 Task: Look for properties with 6 bedrooms.
Action: Mouse moved to (763, 438)
Screenshot: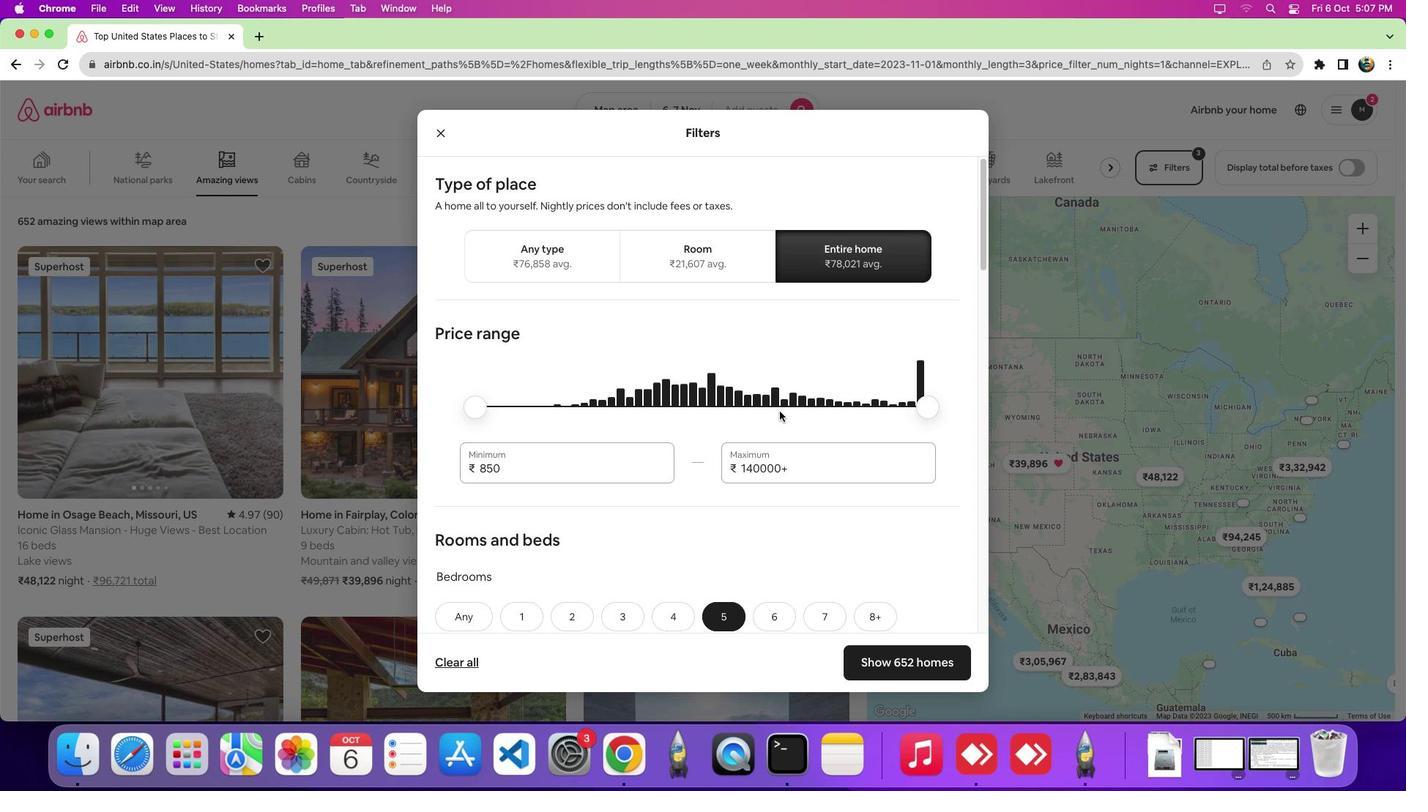 
Action: Mouse pressed left at (763, 438)
Screenshot: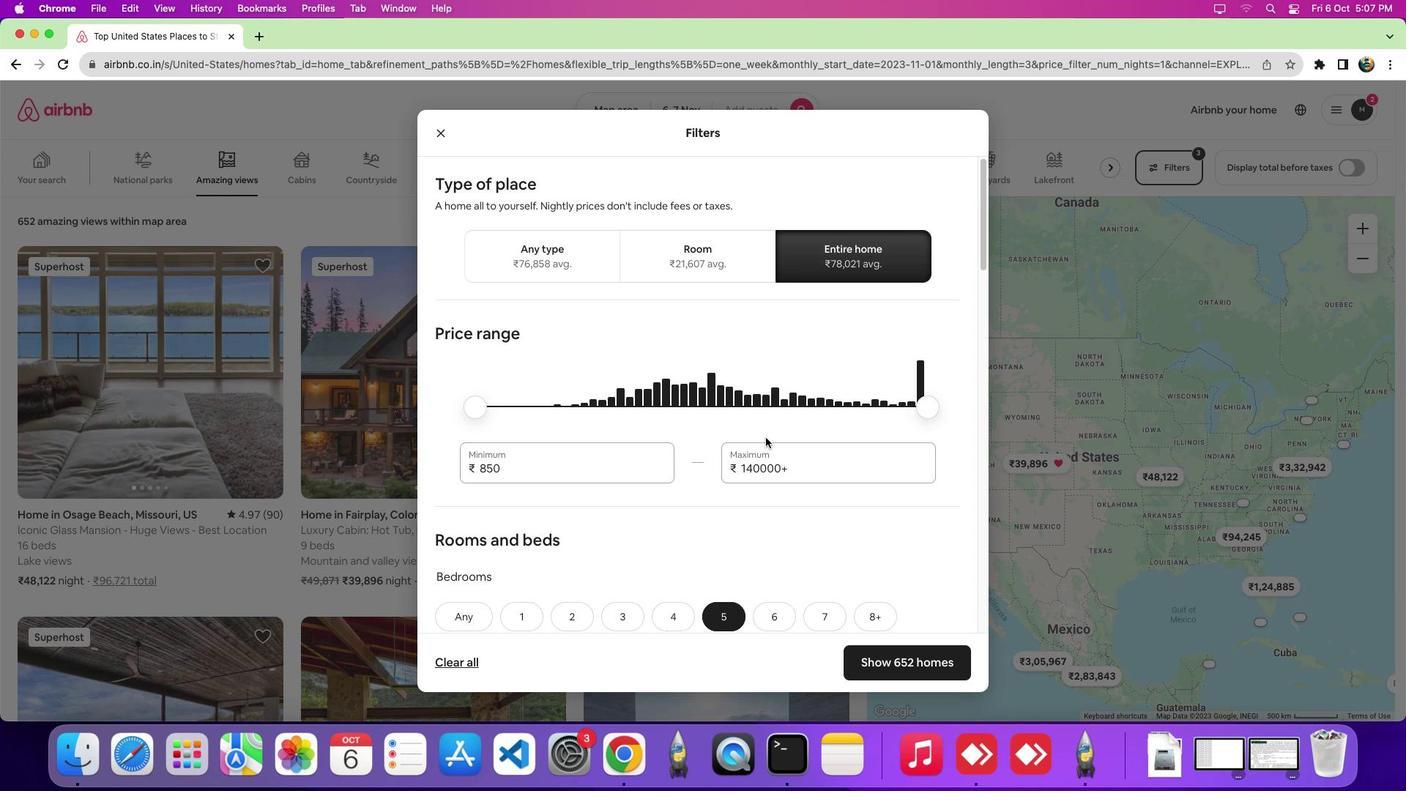
Action: Mouse moved to (661, 531)
Screenshot: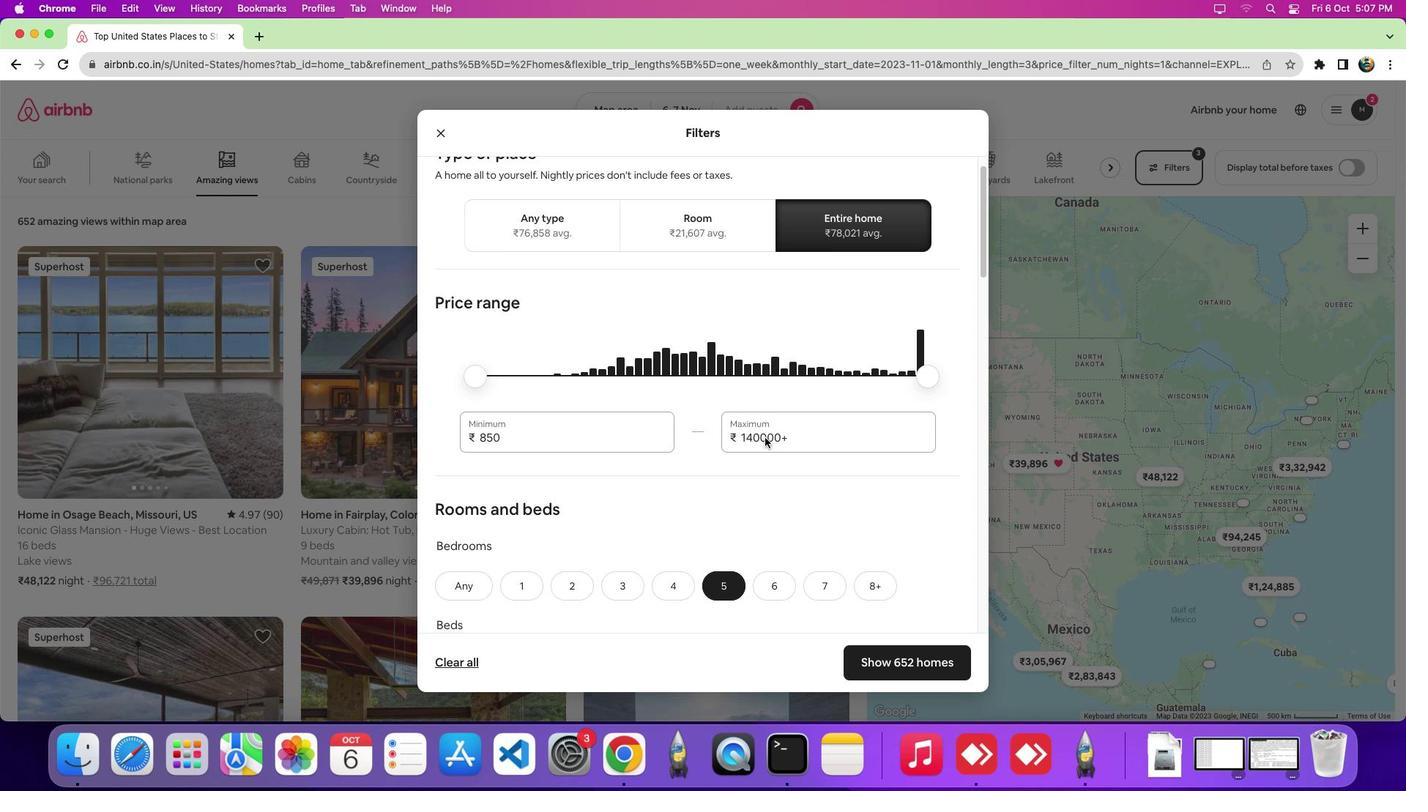 
Action: Mouse scrolled (661, 531) with delta (-689, 301)
Screenshot: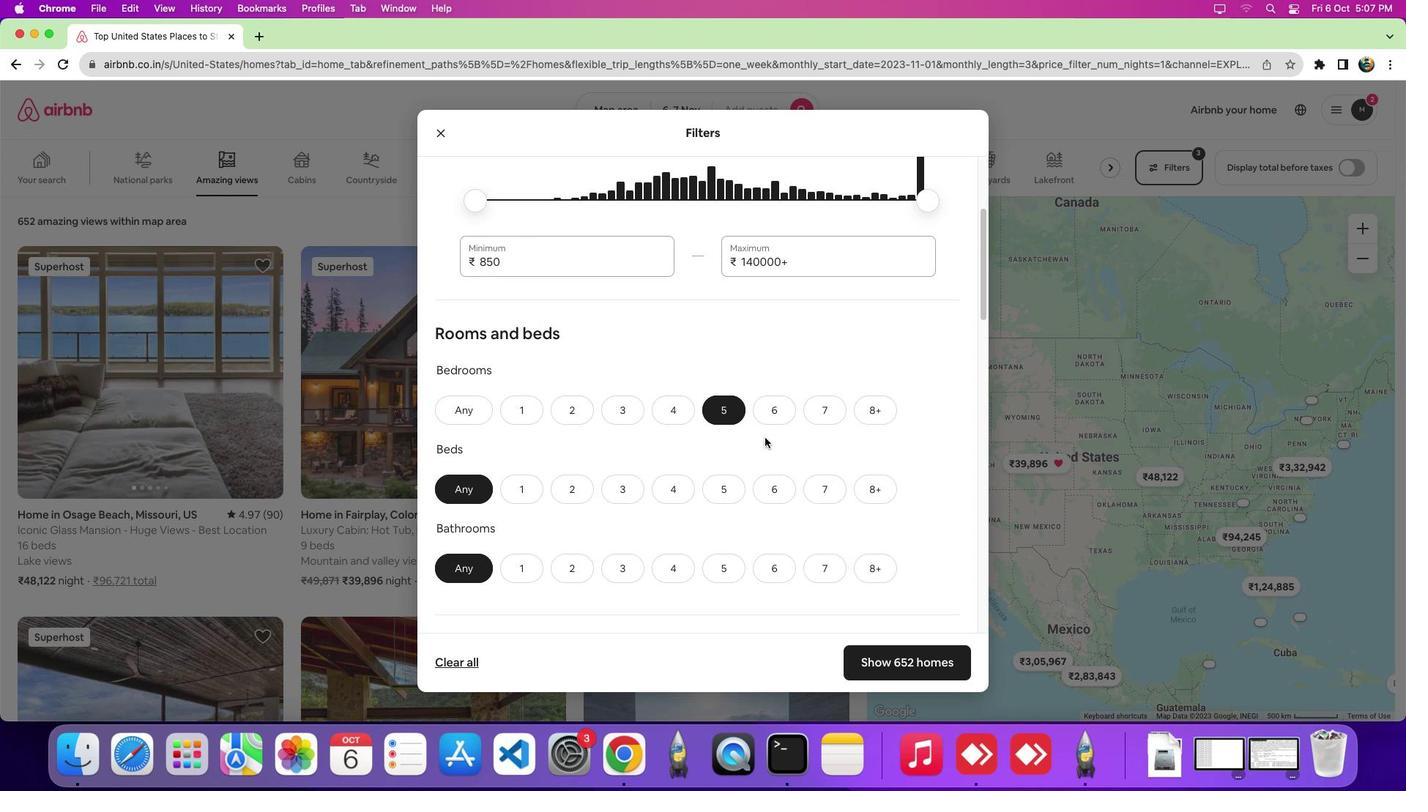 
Action: Mouse scrolled (661, 531) with delta (-689, 301)
Screenshot: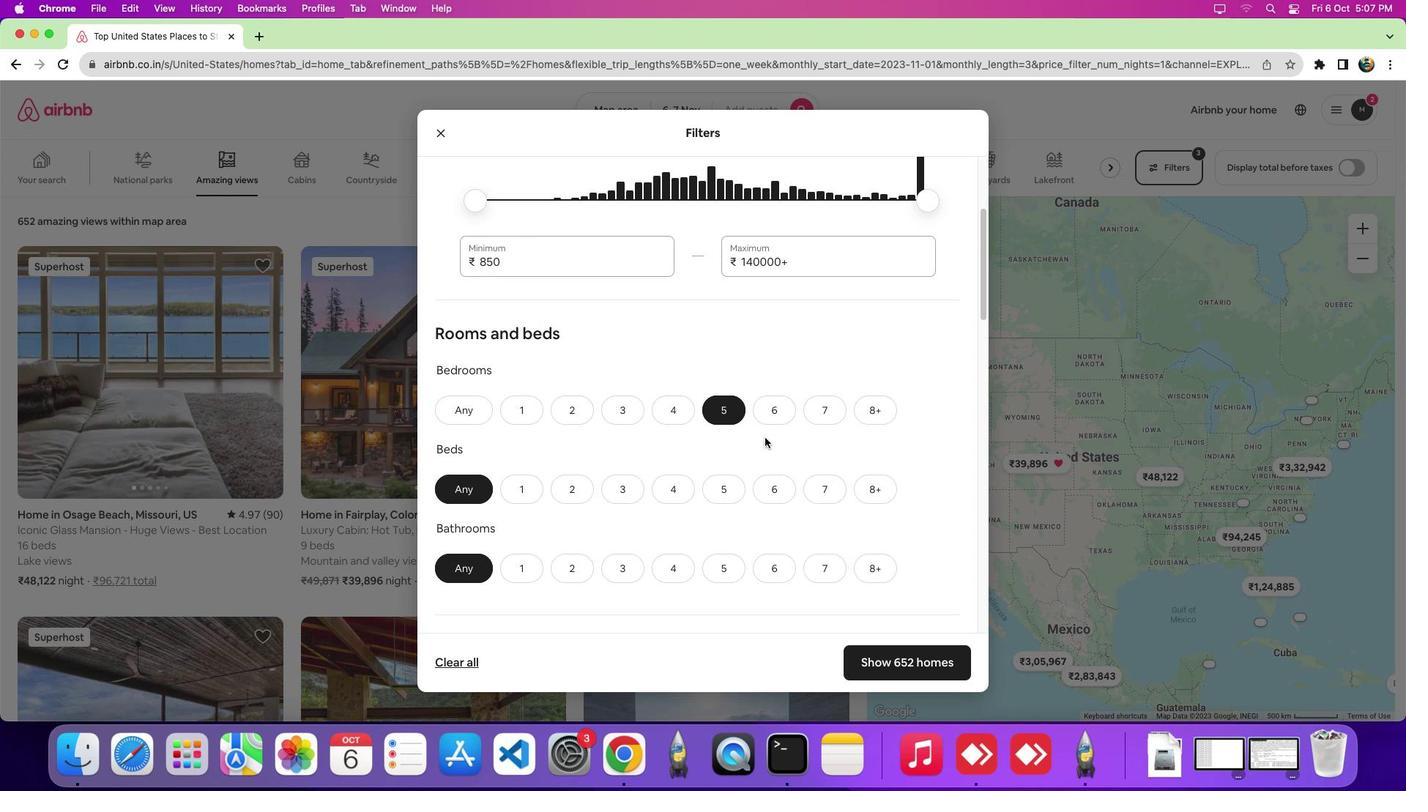 
Action: Mouse scrolled (661, 531) with delta (-689, 301)
Screenshot: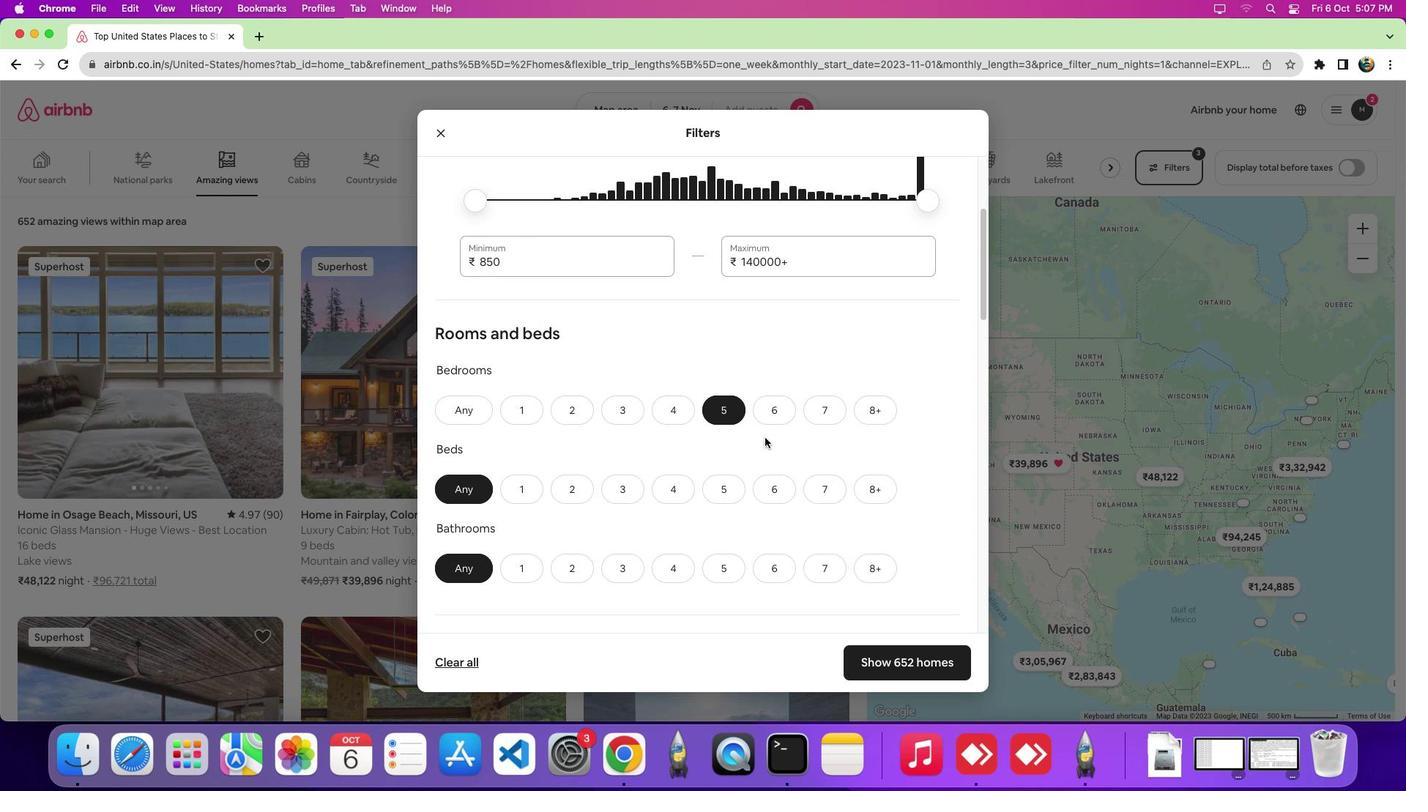 
Action: Mouse scrolled (661, 531) with delta (-689, 300)
Screenshot: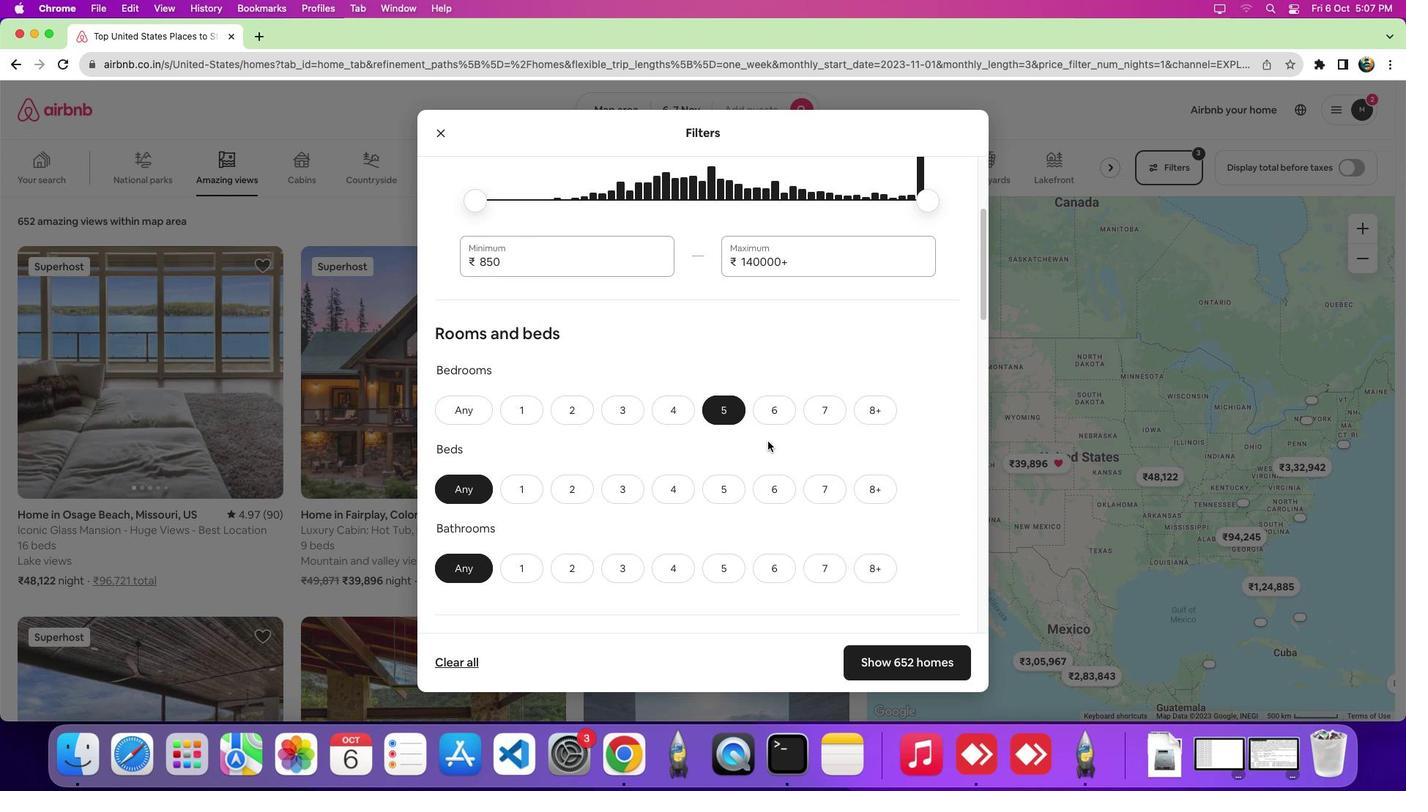 
Action: Mouse moved to (674, 514)
Screenshot: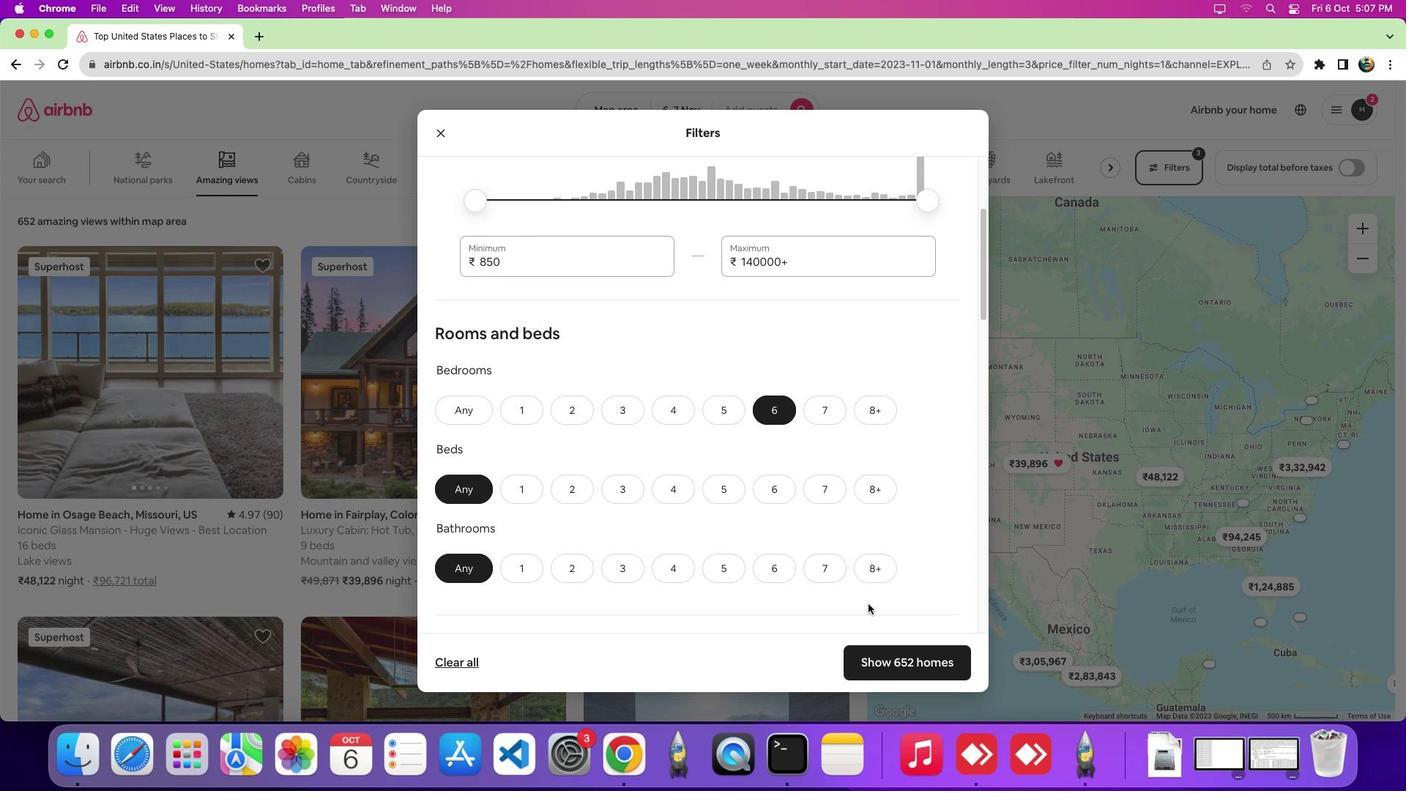 
Action: Mouse pressed left at (674, 514)
Screenshot: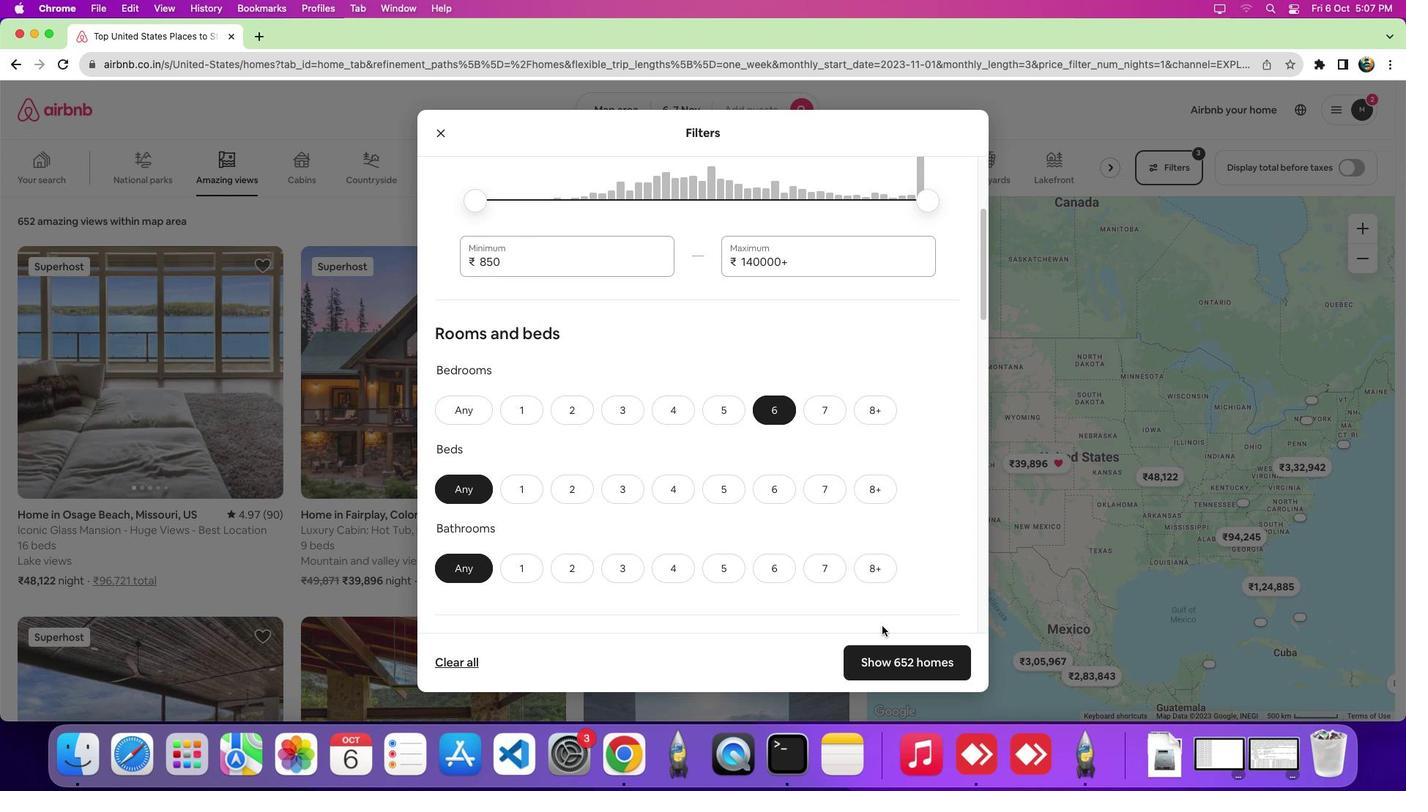 
Action: Mouse moved to (895, 648)
Screenshot: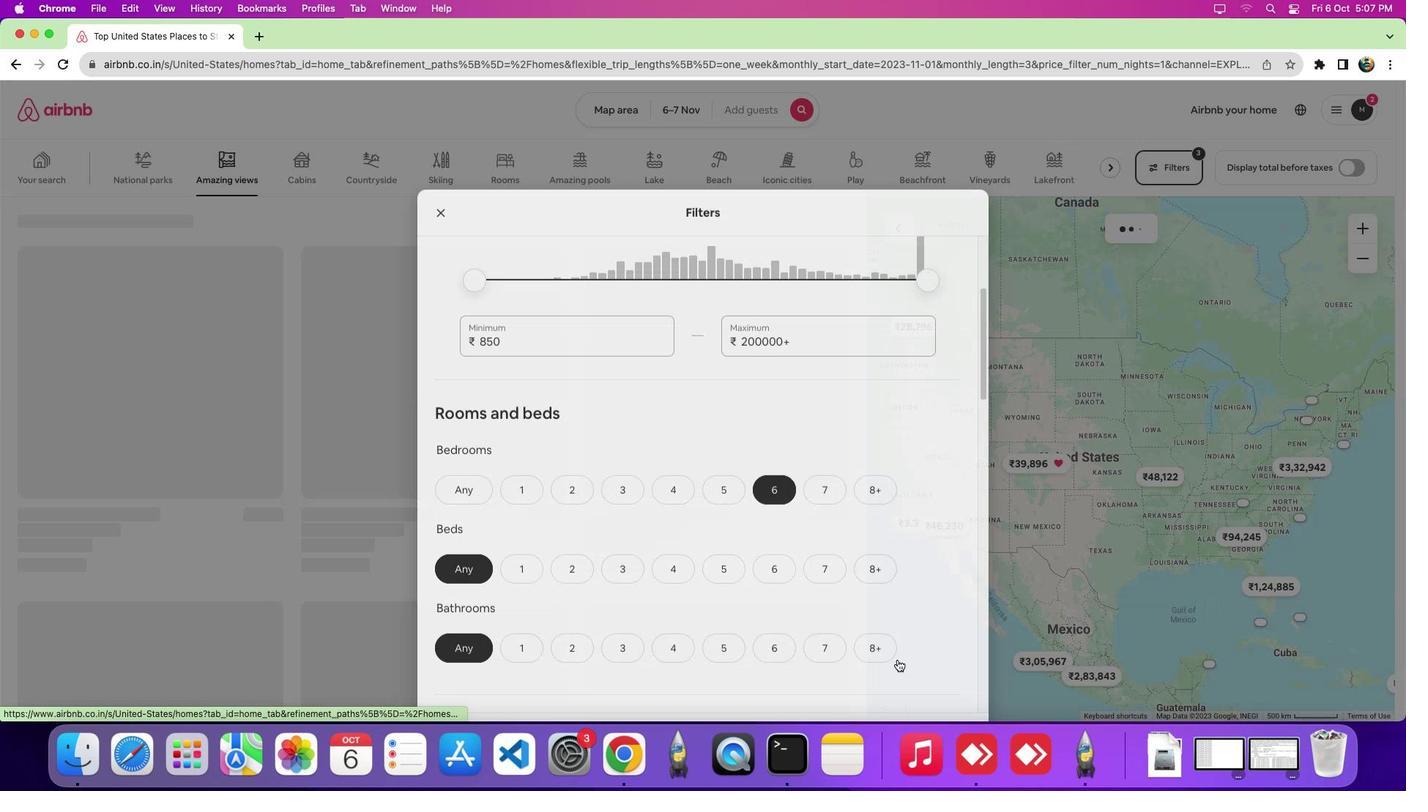 
Action: Mouse pressed left at (895, 648)
Screenshot: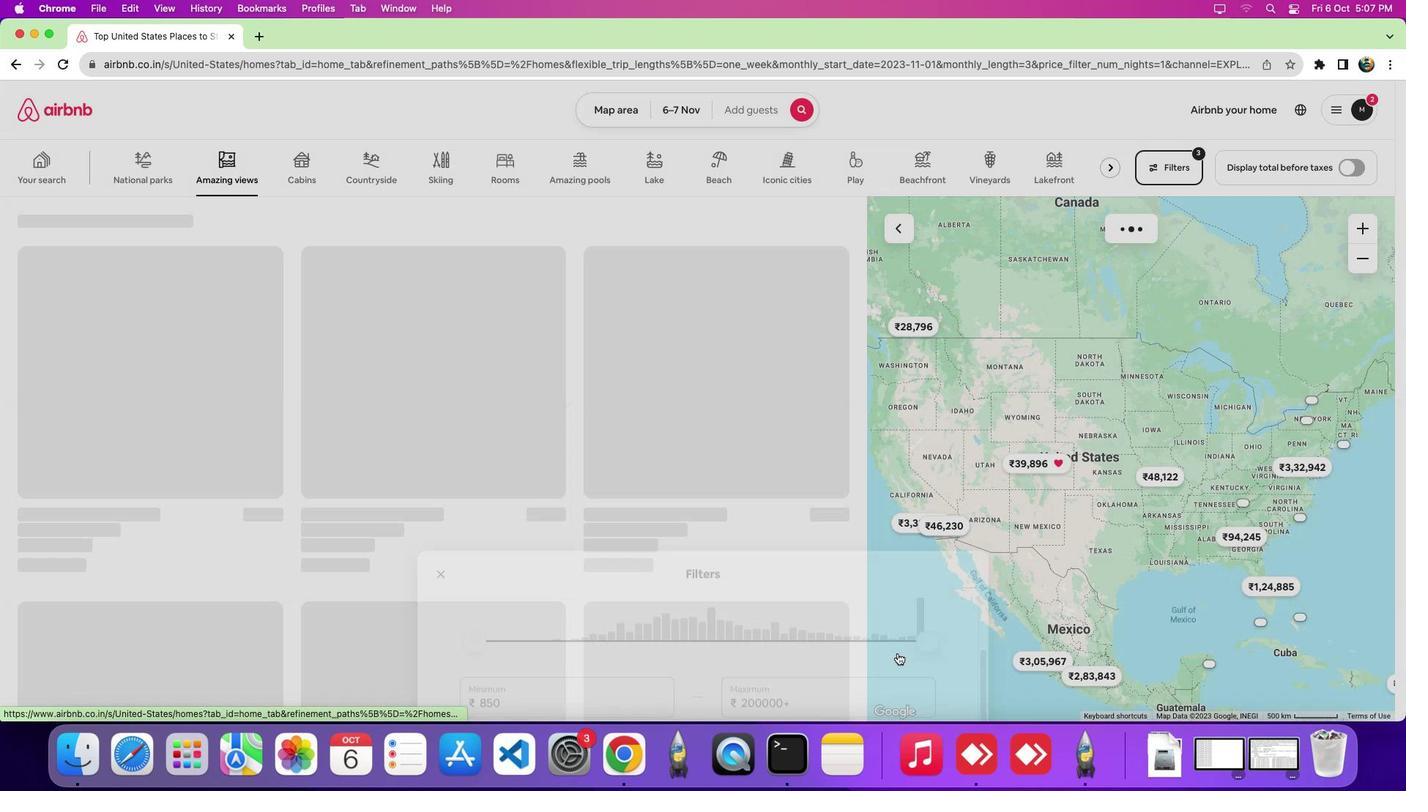
Action: Mouse moved to (515, 577)
Screenshot: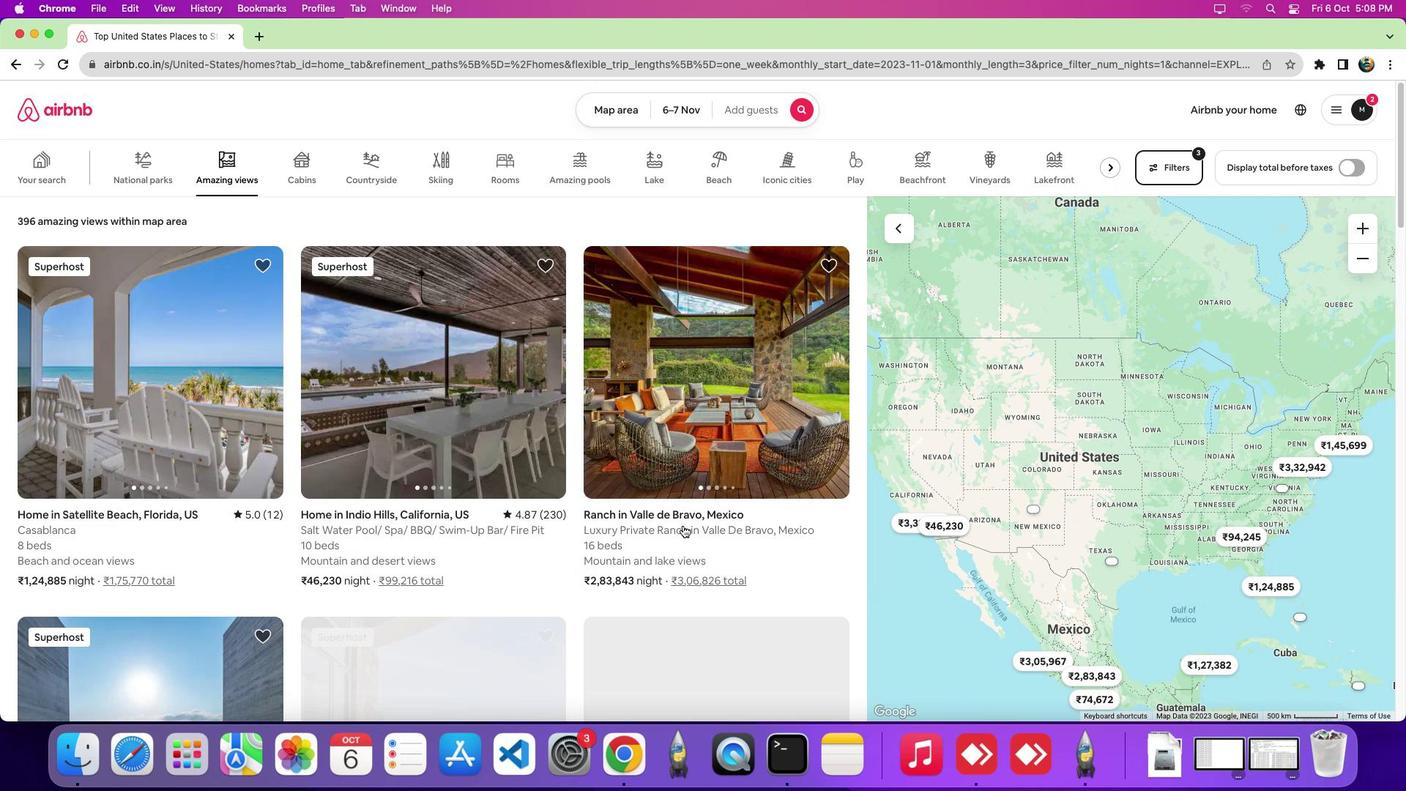 
